 Task: Create a due date automation trigger when advanced on, on the monday of the week before a card is due add dates due in less than 1 working days at 11:00 AM.
Action: Mouse moved to (986, 78)
Screenshot: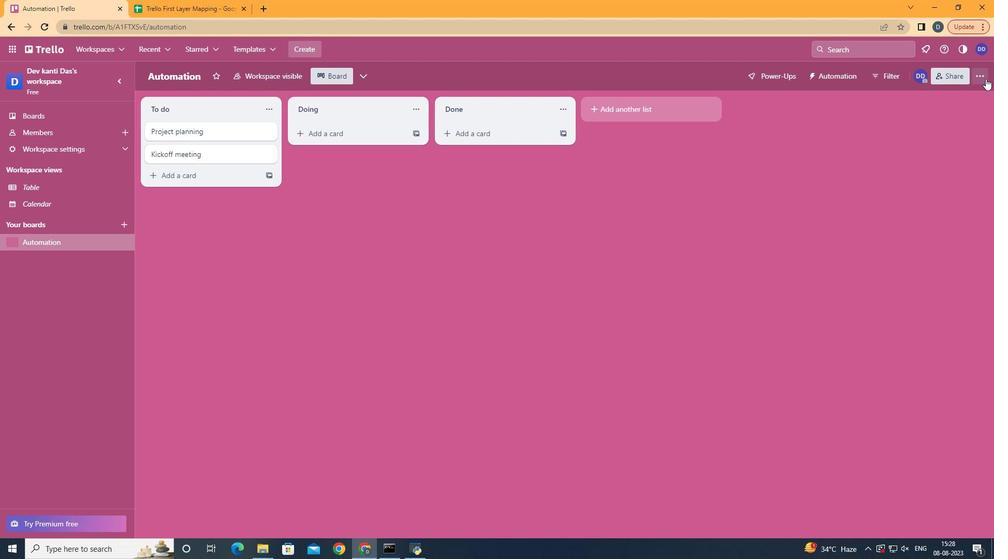 
Action: Mouse pressed left at (986, 78)
Screenshot: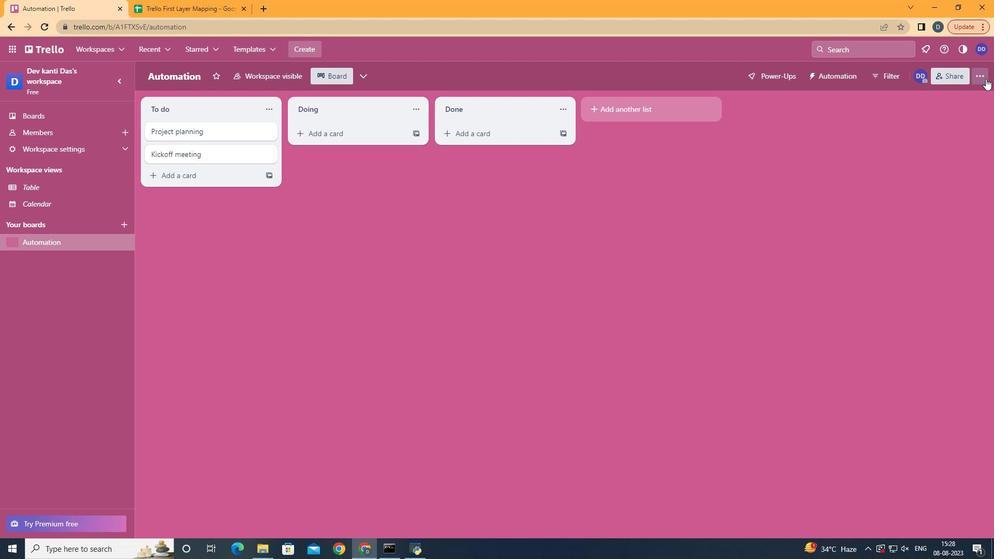 
Action: Mouse moved to (904, 223)
Screenshot: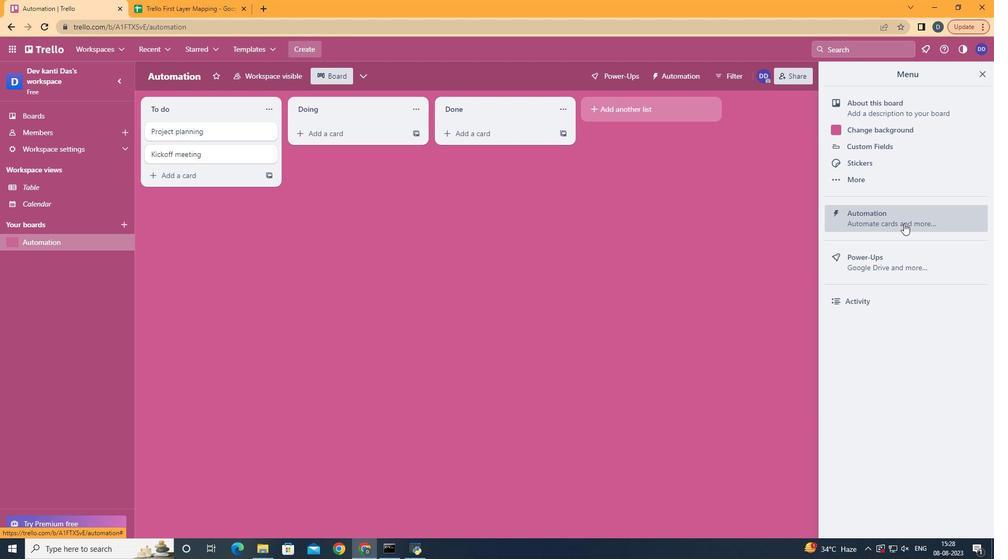 
Action: Mouse pressed left at (904, 223)
Screenshot: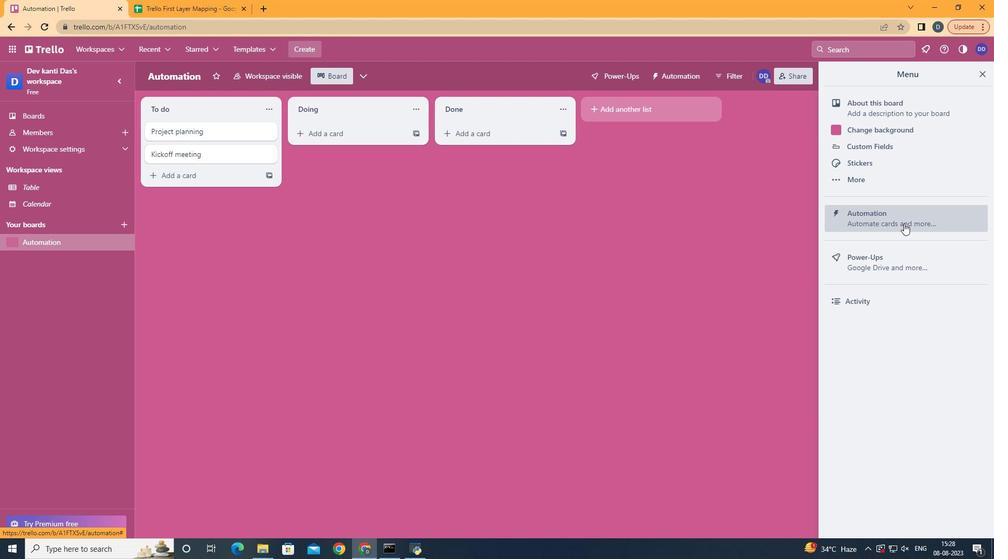 
Action: Mouse moved to (186, 218)
Screenshot: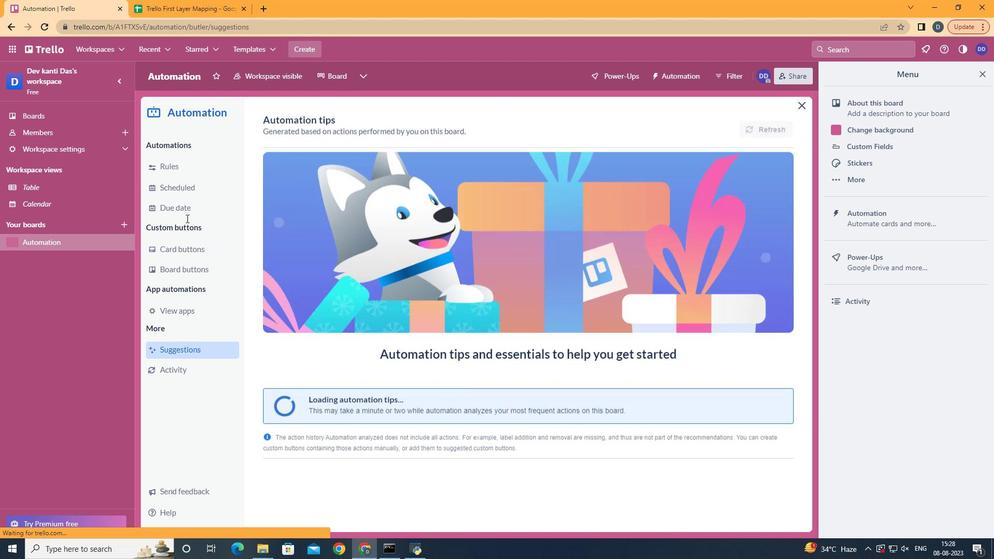 
Action: Mouse pressed left at (186, 218)
Screenshot: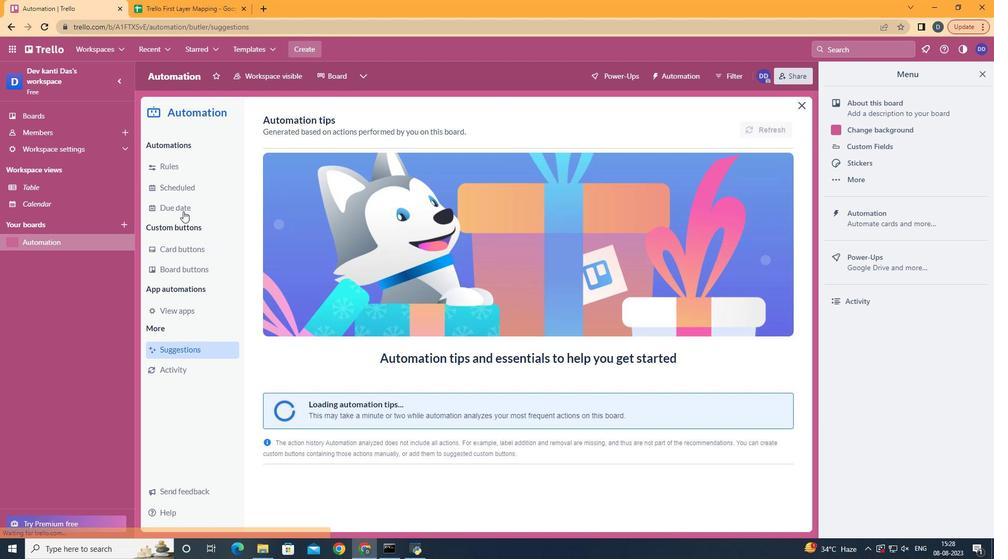 
Action: Mouse moved to (182, 210)
Screenshot: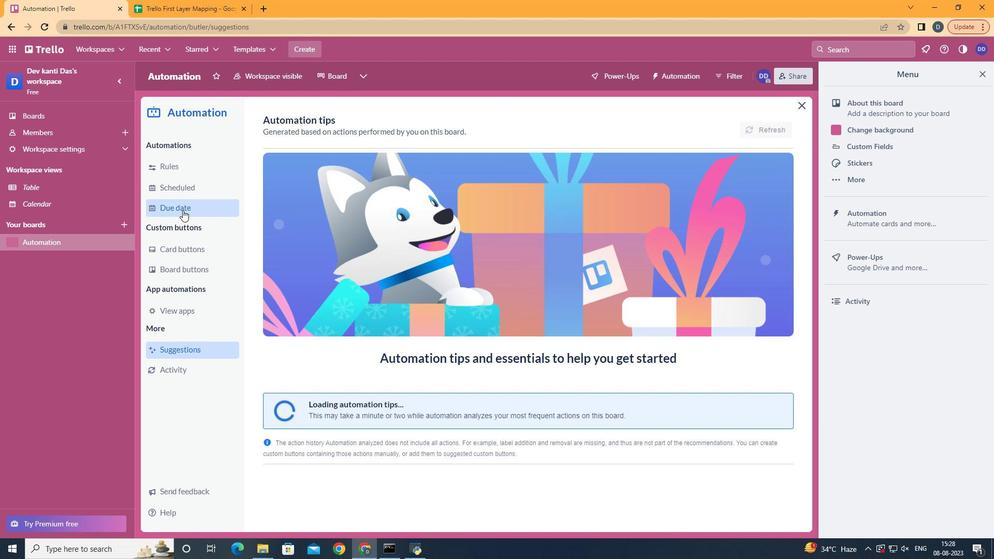 
Action: Mouse pressed left at (182, 210)
Screenshot: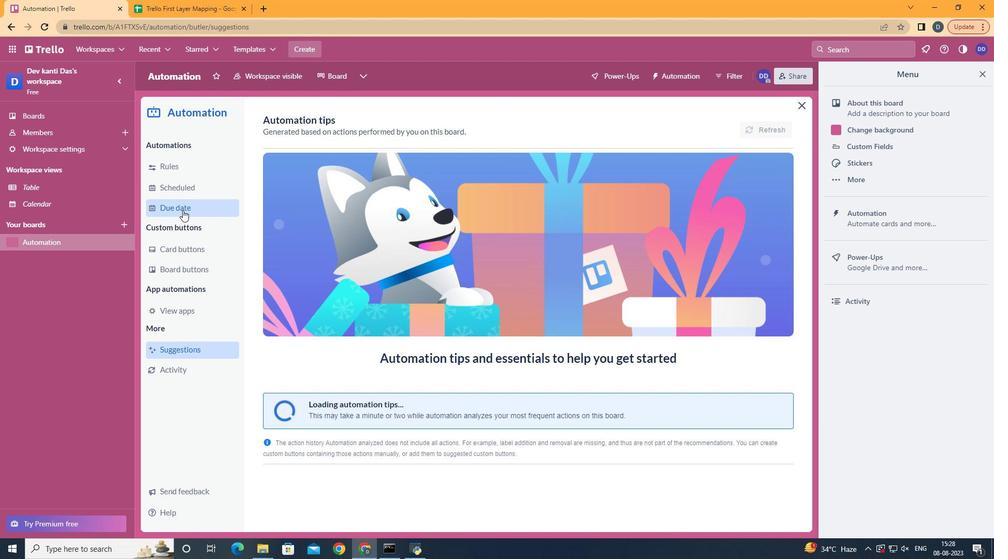 
Action: Mouse moved to (727, 123)
Screenshot: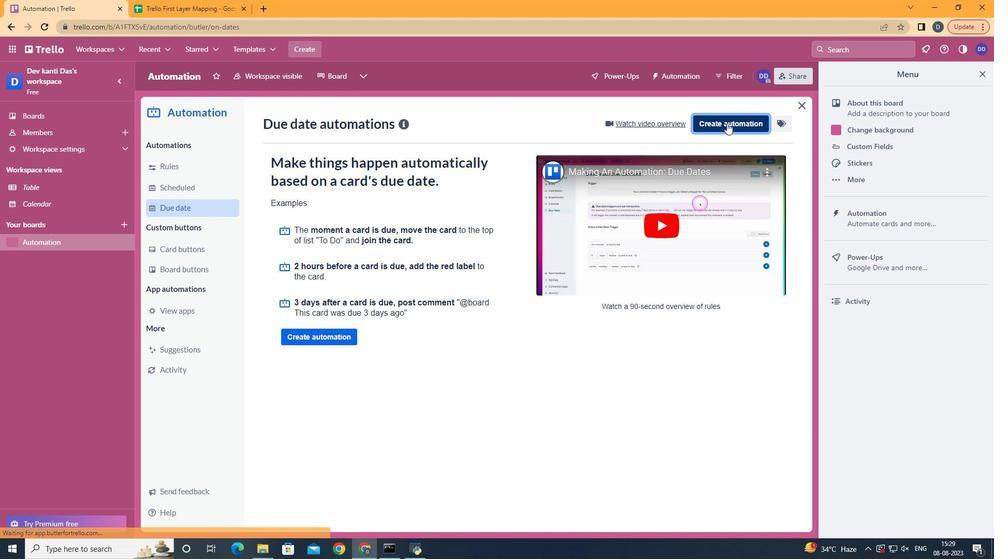 
Action: Mouse pressed left at (727, 123)
Screenshot: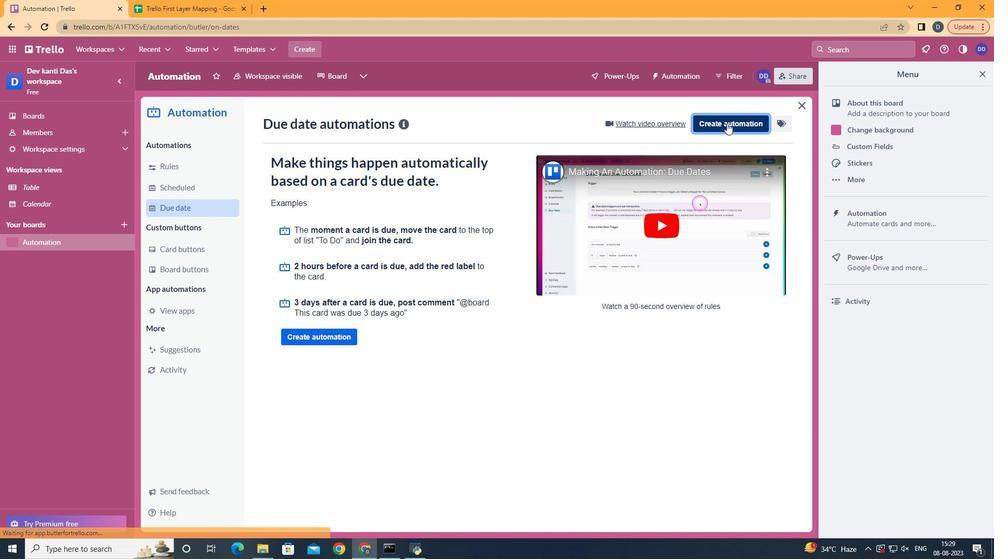 
Action: Mouse moved to (532, 220)
Screenshot: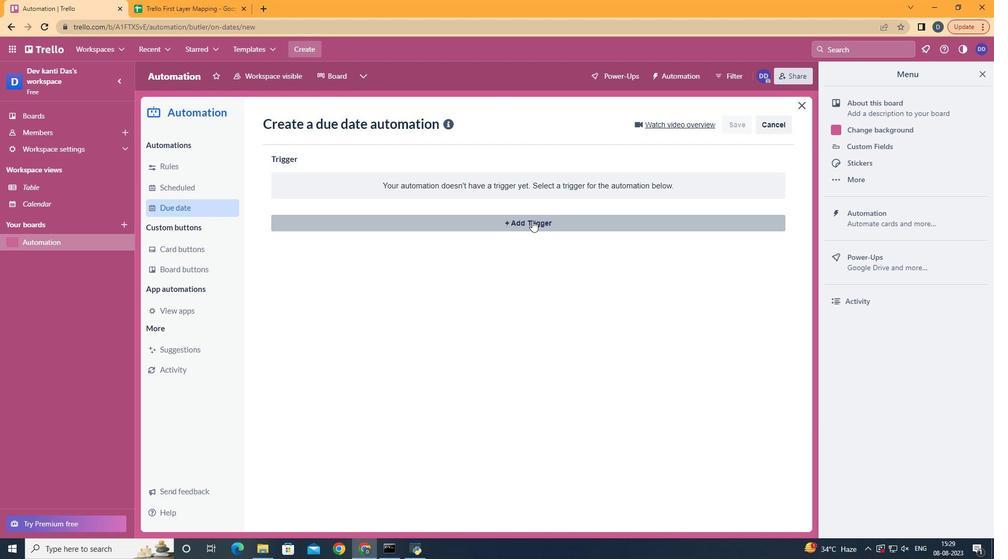 
Action: Mouse pressed left at (532, 220)
Screenshot: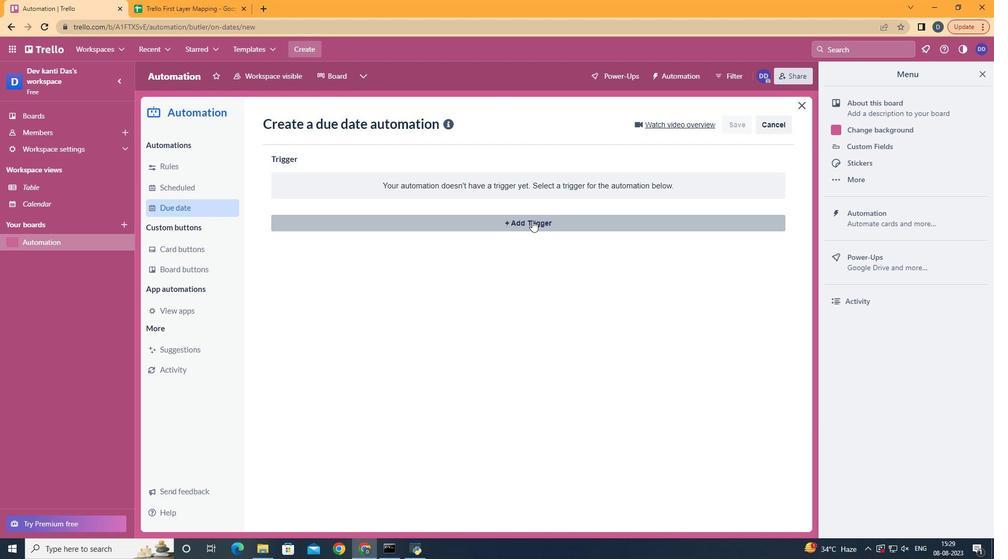 
Action: Mouse moved to (366, 493)
Screenshot: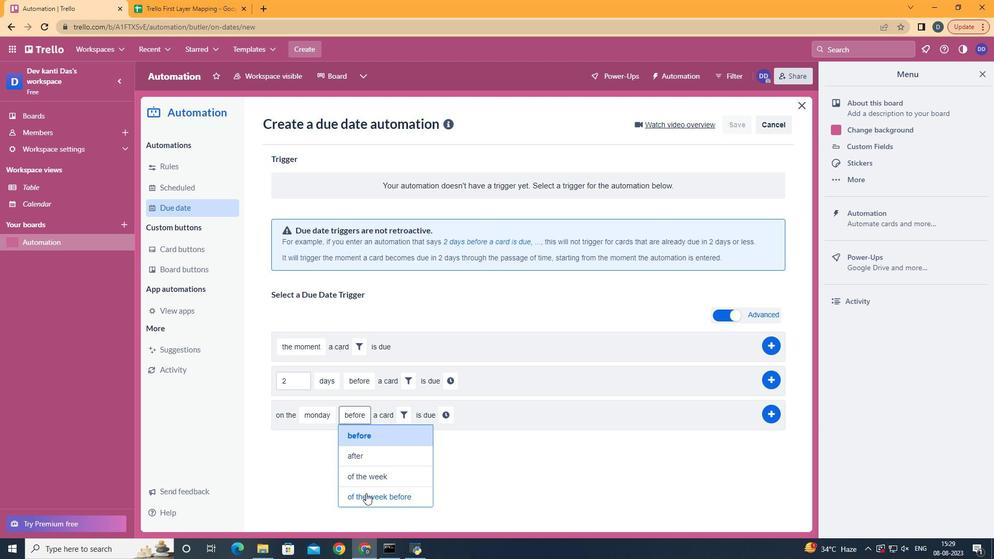 
Action: Mouse pressed left at (366, 493)
Screenshot: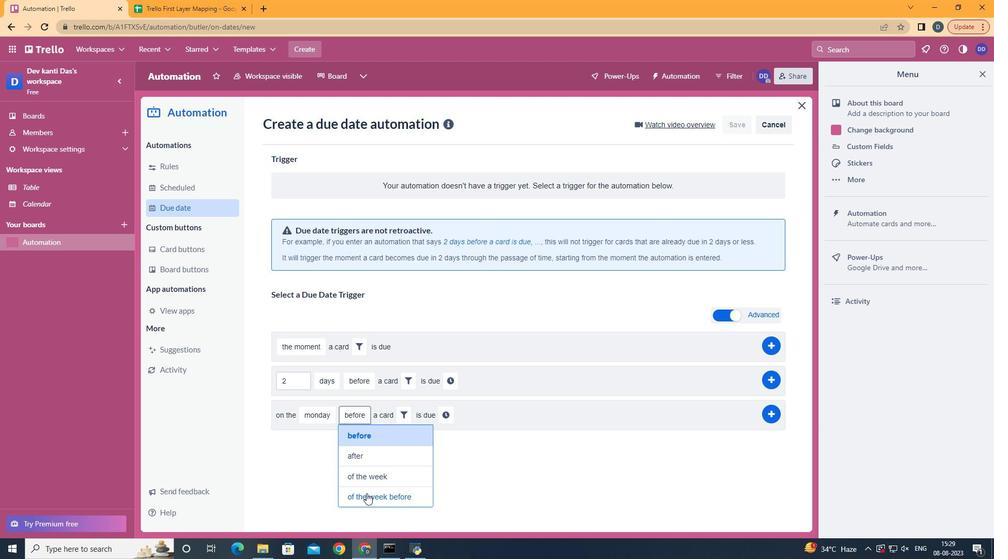 
Action: Mouse moved to (438, 413)
Screenshot: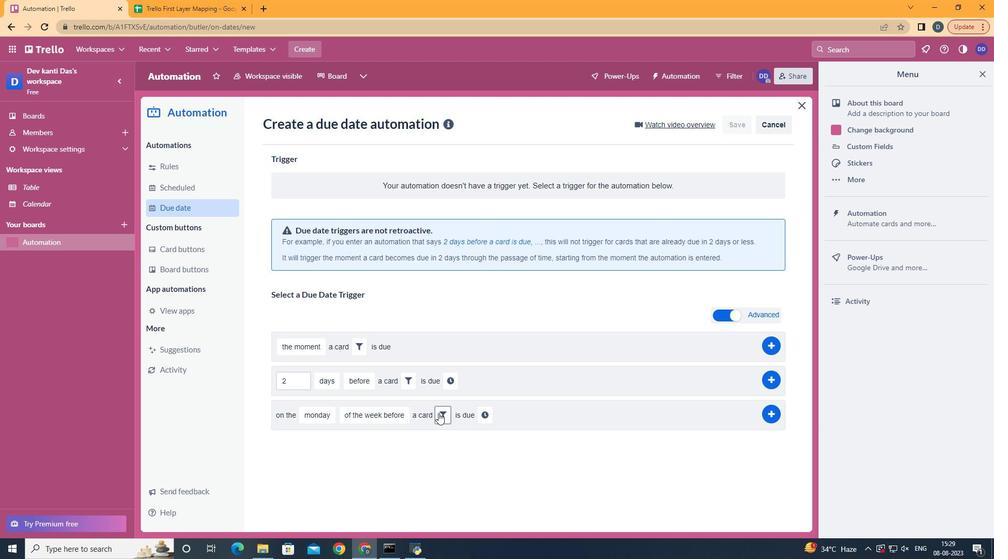 
Action: Mouse pressed left at (438, 413)
Screenshot: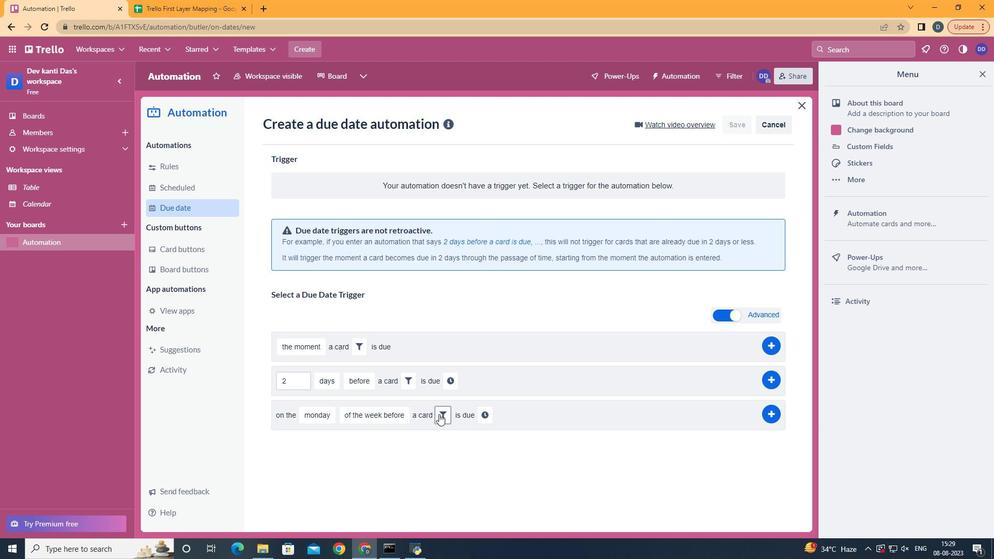 
Action: Mouse moved to (494, 460)
Screenshot: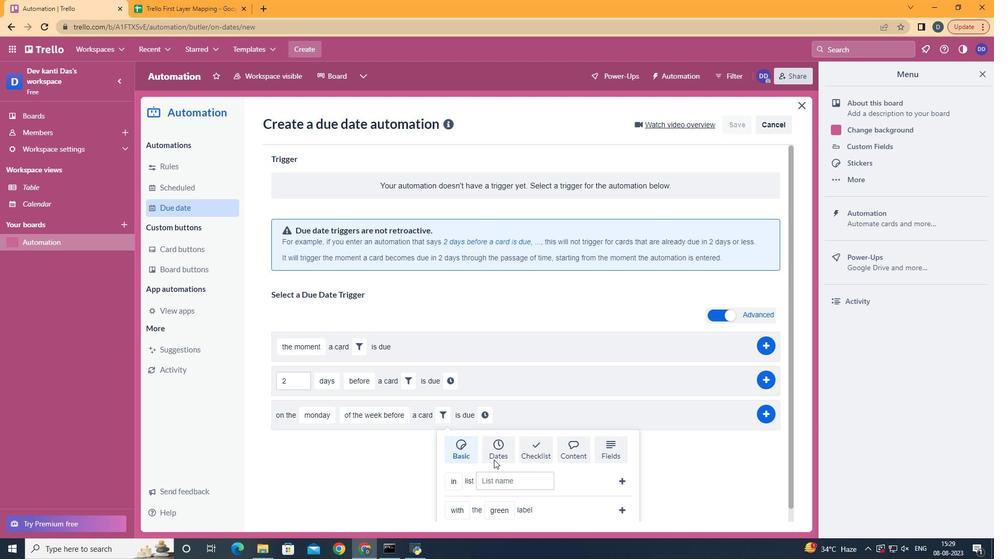 
Action: Mouse pressed left at (494, 460)
Screenshot: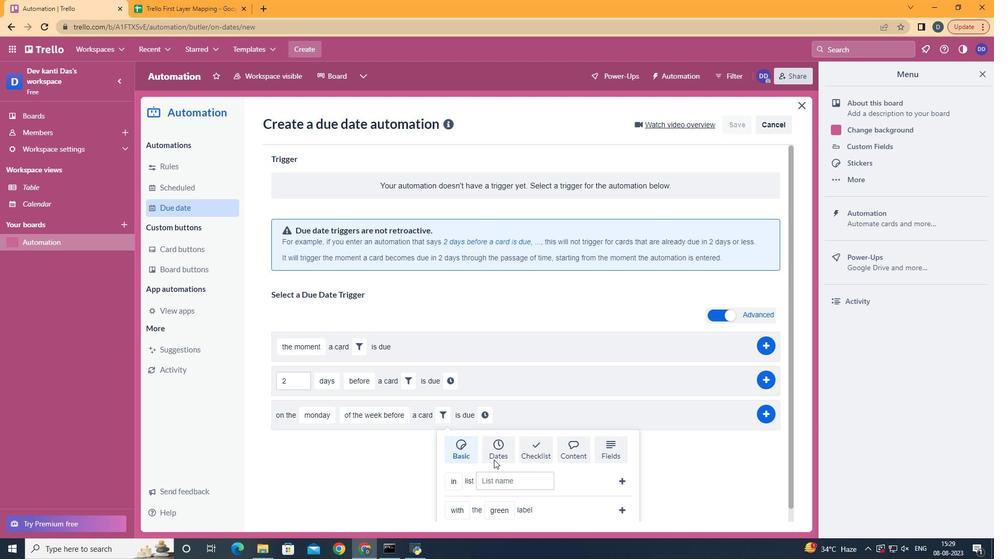 
Action: Mouse moved to (494, 460)
Screenshot: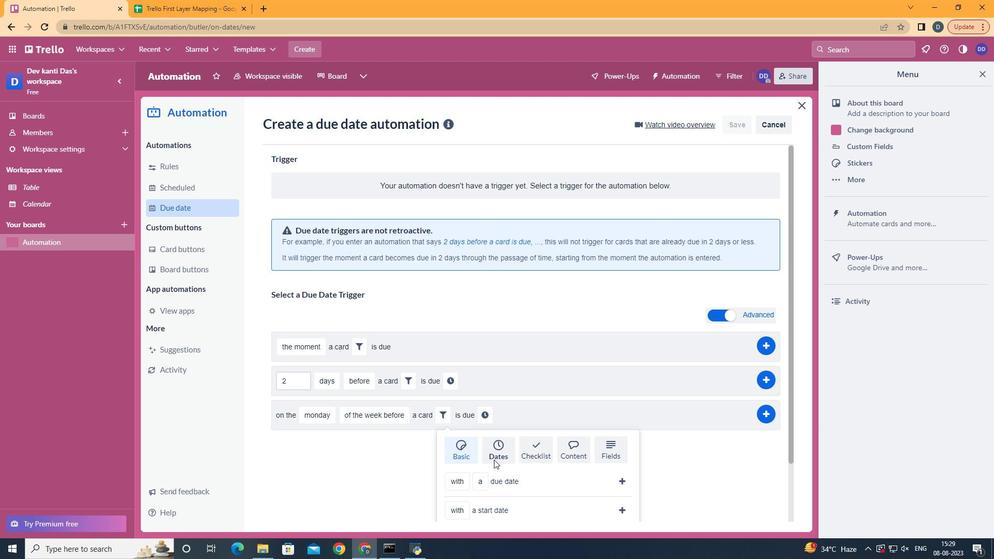 
Action: Mouse scrolled (494, 459) with delta (0, 0)
Screenshot: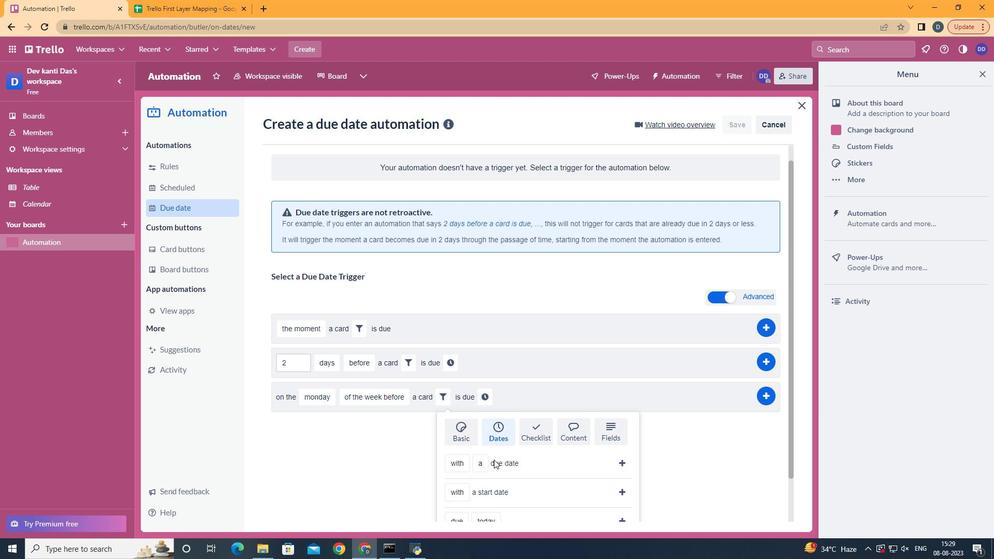 
Action: Mouse scrolled (494, 459) with delta (0, 0)
Screenshot: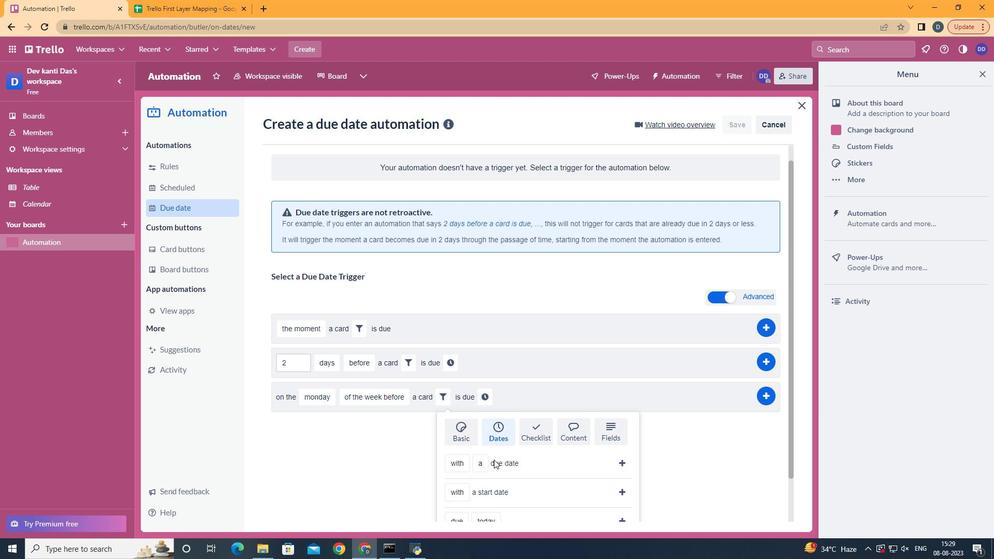
Action: Mouse scrolled (494, 459) with delta (0, 0)
Screenshot: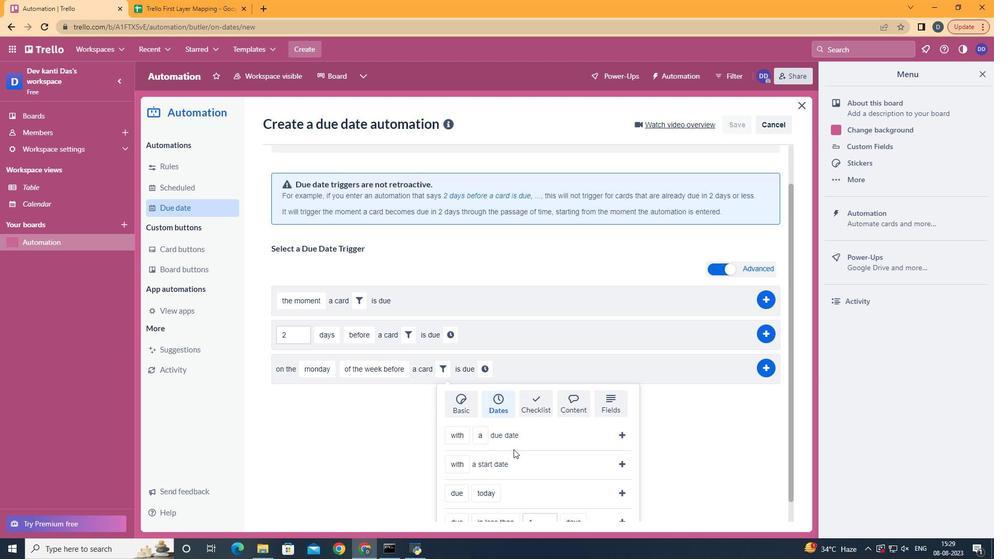 
Action: Mouse scrolled (494, 459) with delta (0, 0)
Screenshot: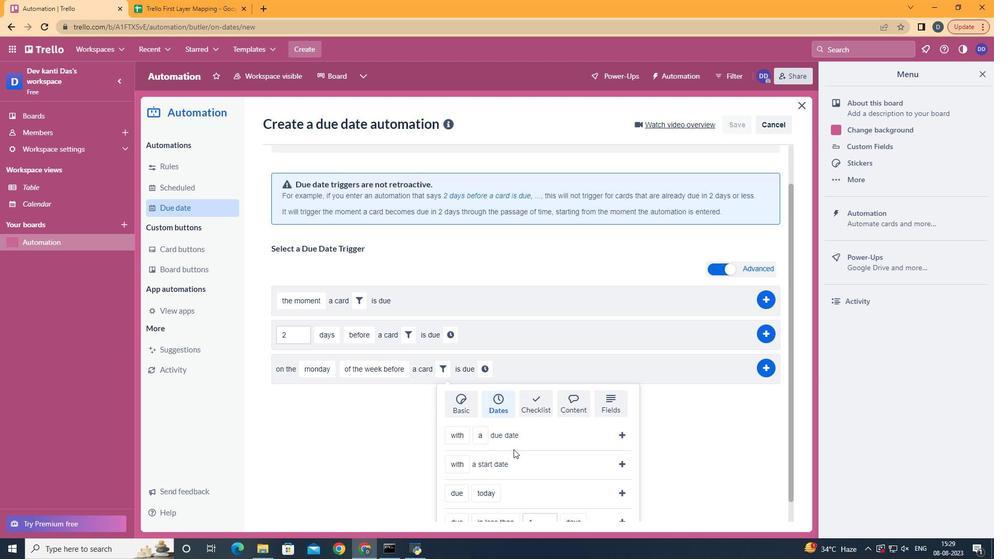 
Action: Mouse scrolled (494, 459) with delta (0, 0)
Screenshot: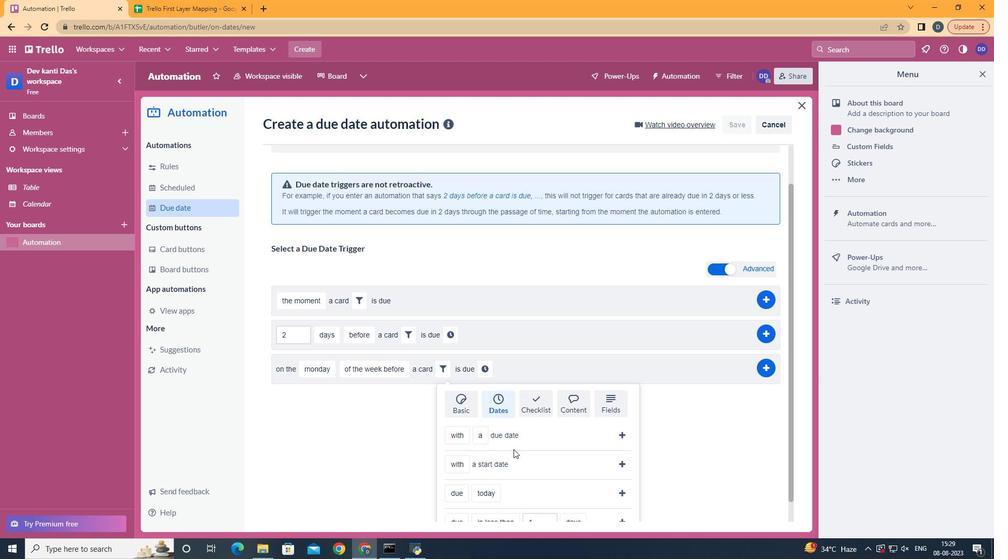 
Action: Mouse moved to (470, 454)
Screenshot: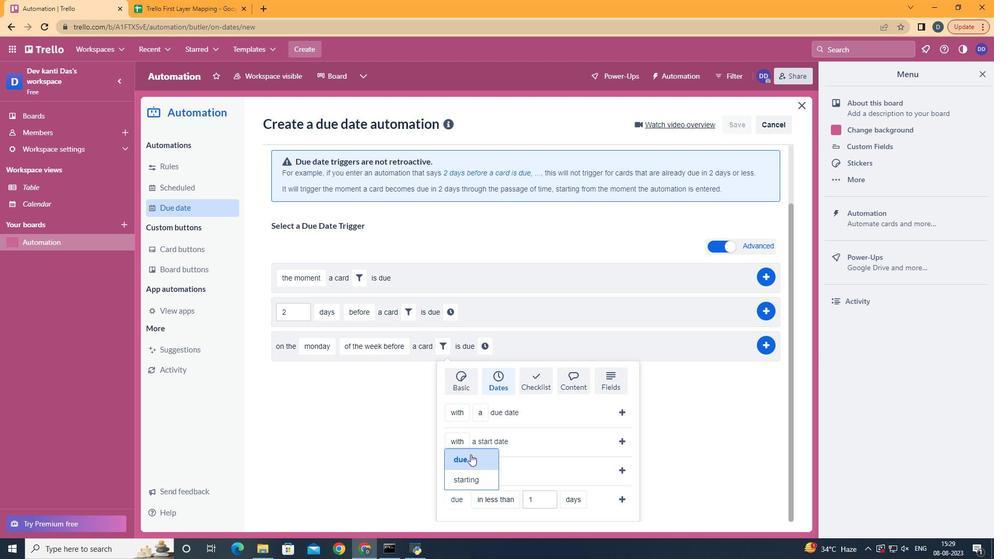 
Action: Mouse pressed left at (470, 454)
Screenshot: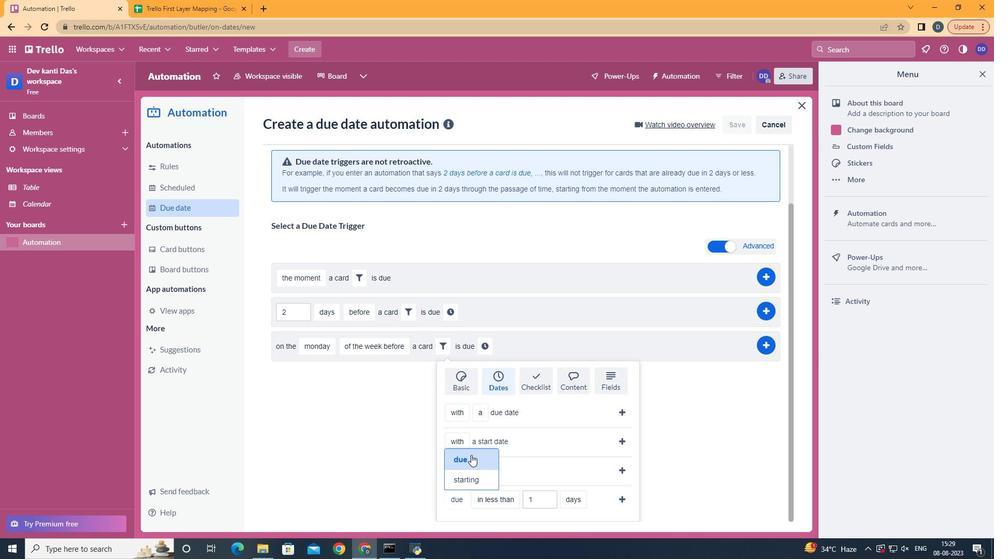 
Action: Mouse moved to (512, 404)
Screenshot: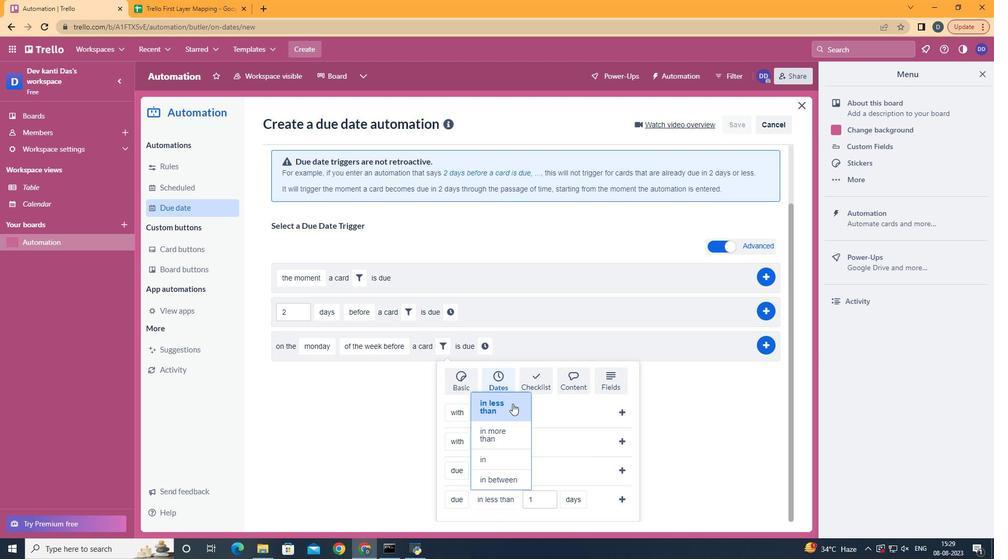 
Action: Mouse pressed left at (512, 404)
Screenshot: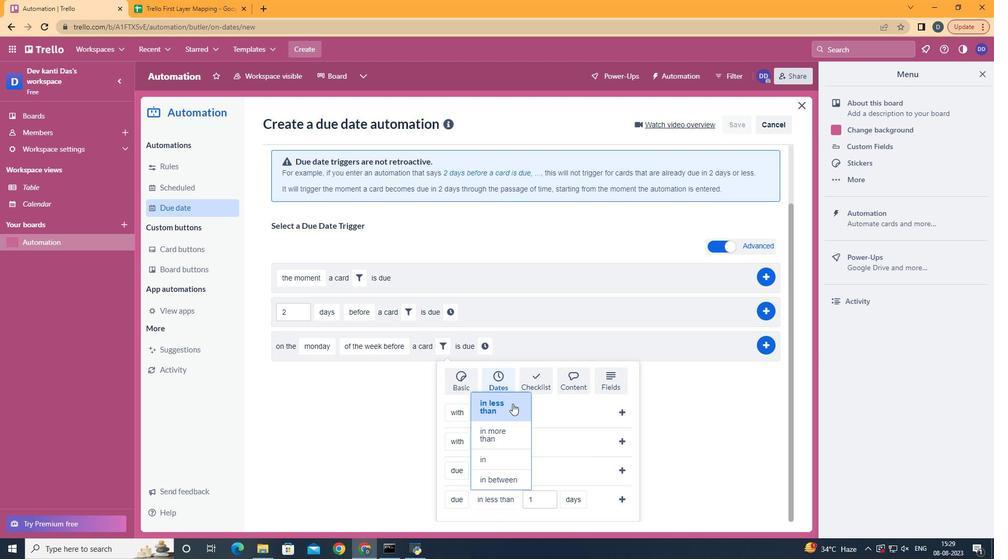 
Action: Mouse moved to (584, 479)
Screenshot: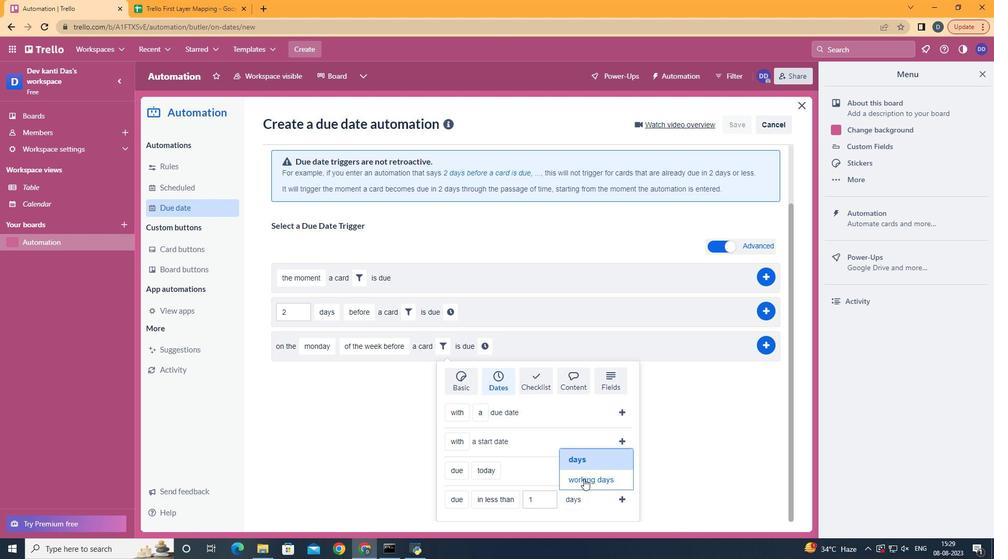 
Action: Mouse pressed left at (584, 479)
Screenshot: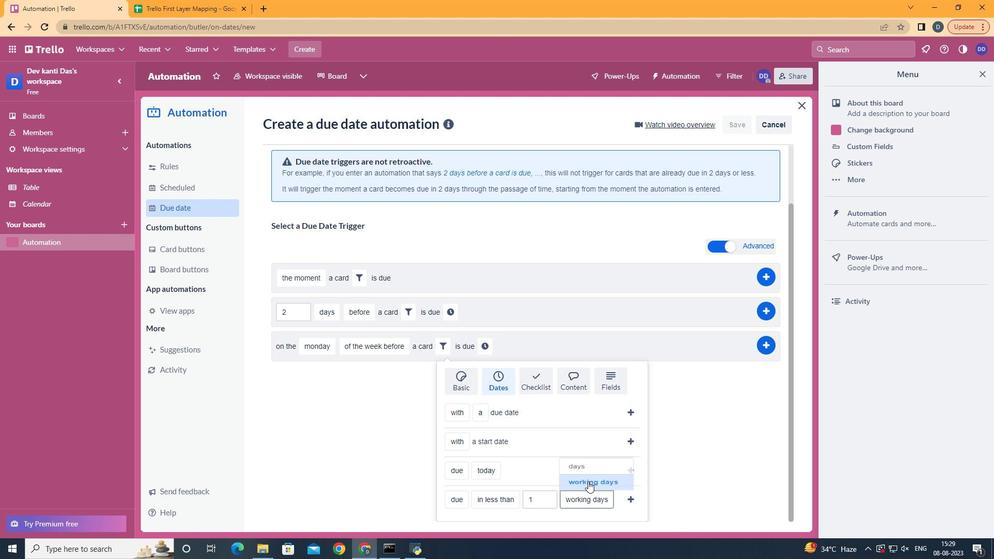 
Action: Mouse moved to (629, 497)
Screenshot: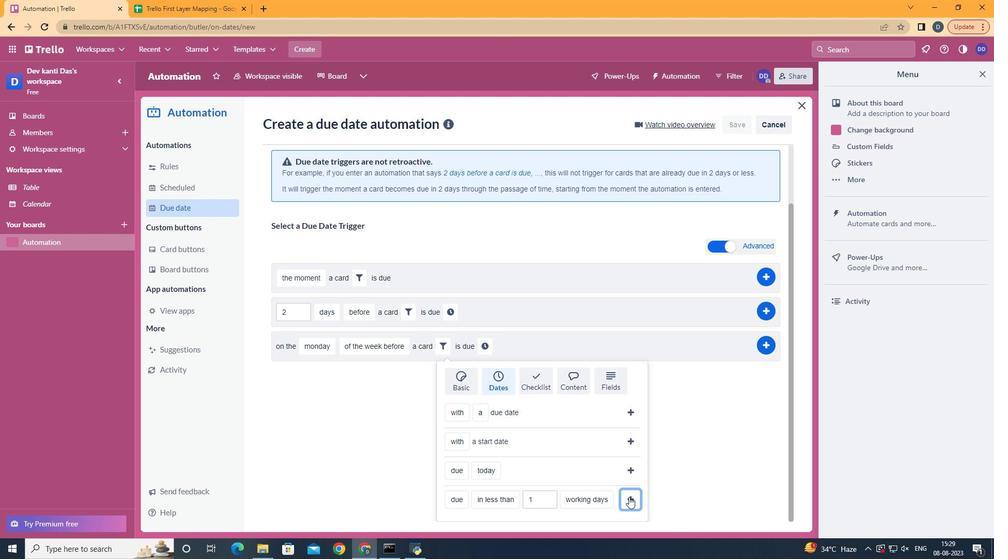 
Action: Mouse pressed left at (629, 497)
Screenshot: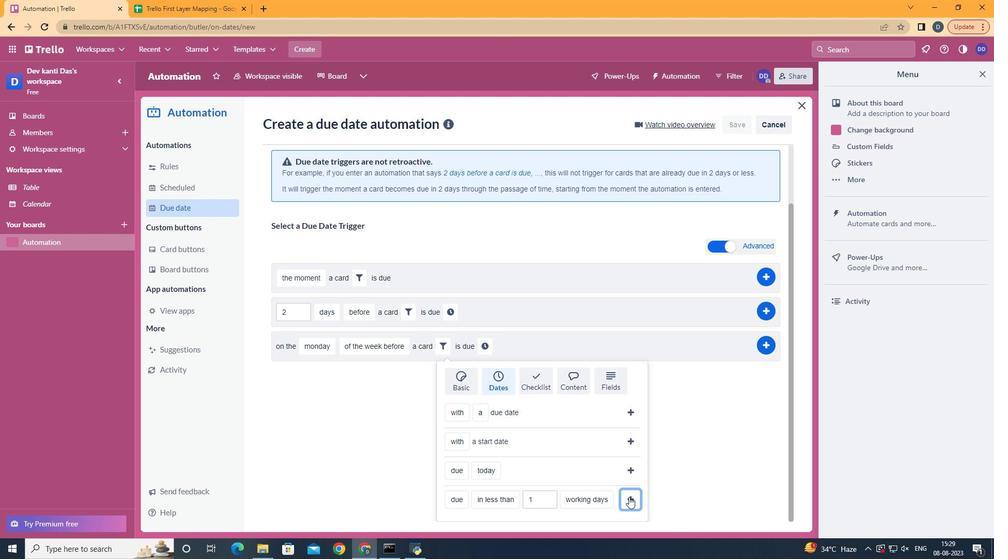 
Action: Mouse moved to (610, 413)
Screenshot: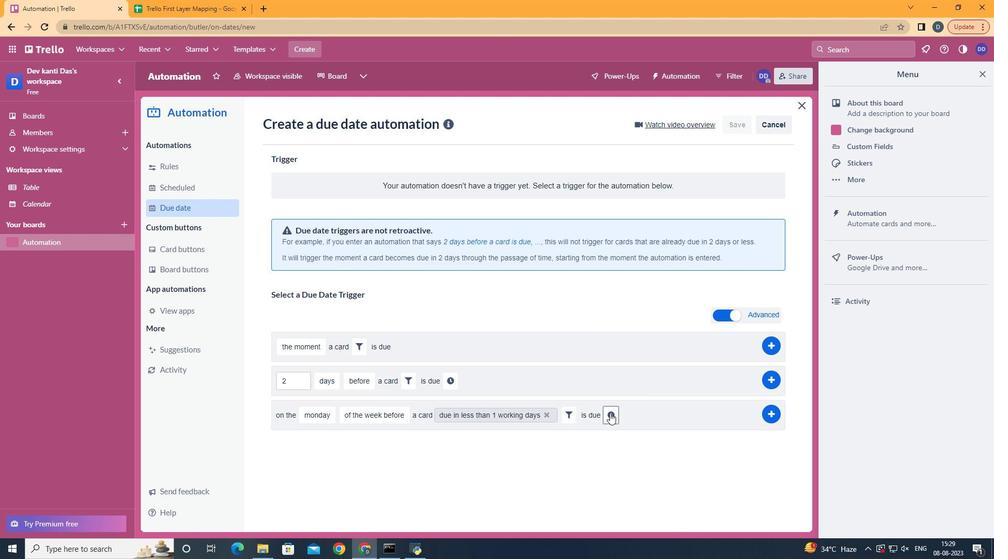 
Action: Mouse pressed left at (610, 413)
Screenshot: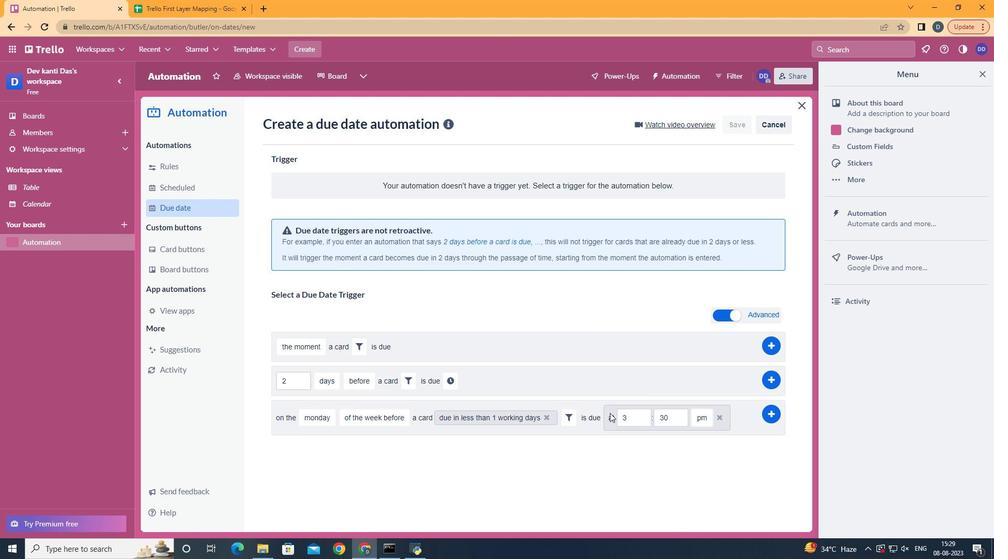 
Action: Mouse moved to (636, 422)
Screenshot: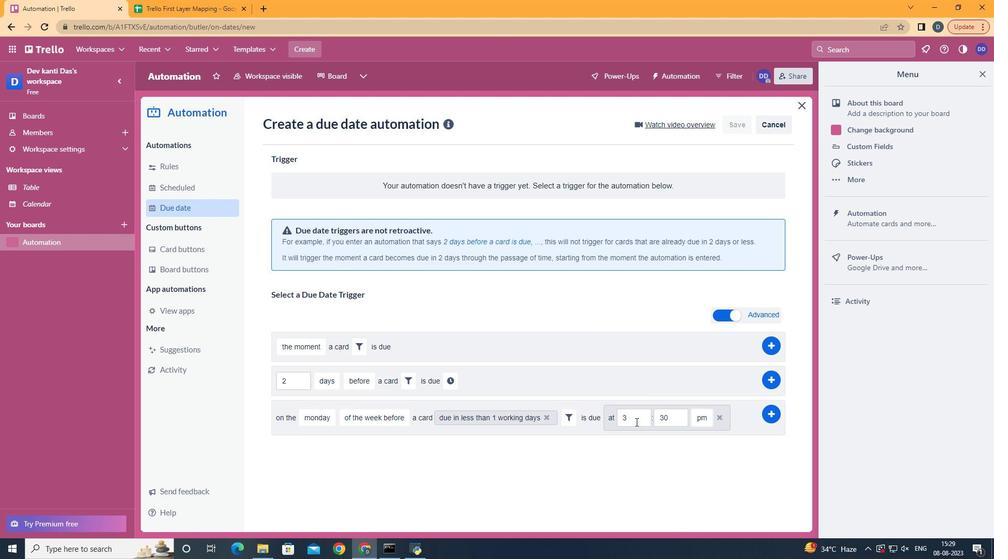 
Action: Mouse pressed left at (636, 422)
Screenshot: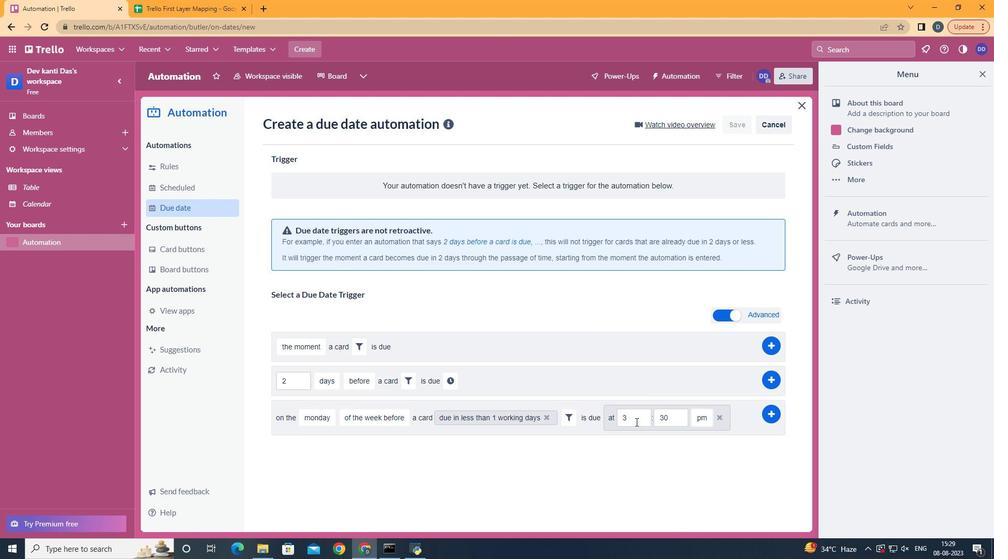 
Action: Mouse moved to (639, 421)
Screenshot: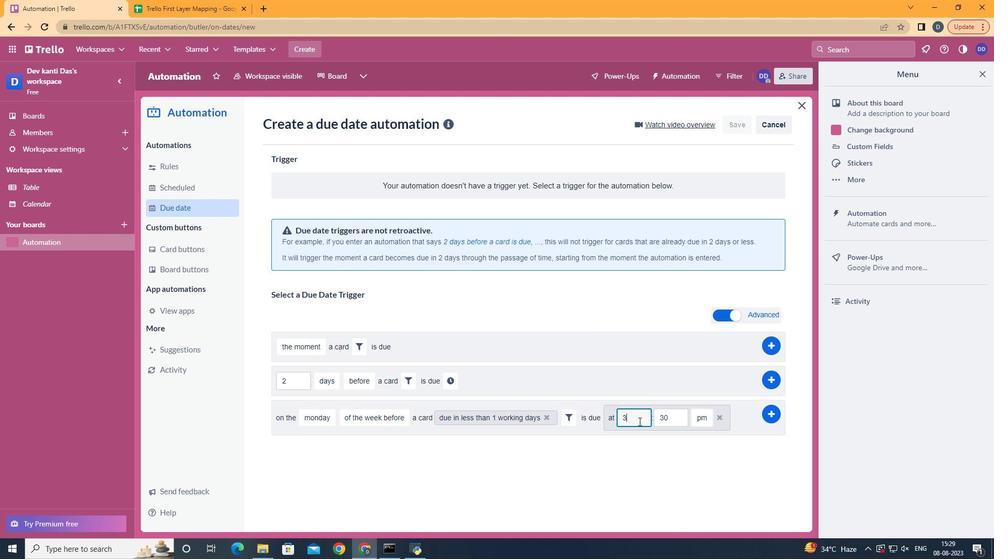 
Action: Key pressed <Key.backspace>11
Screenshot: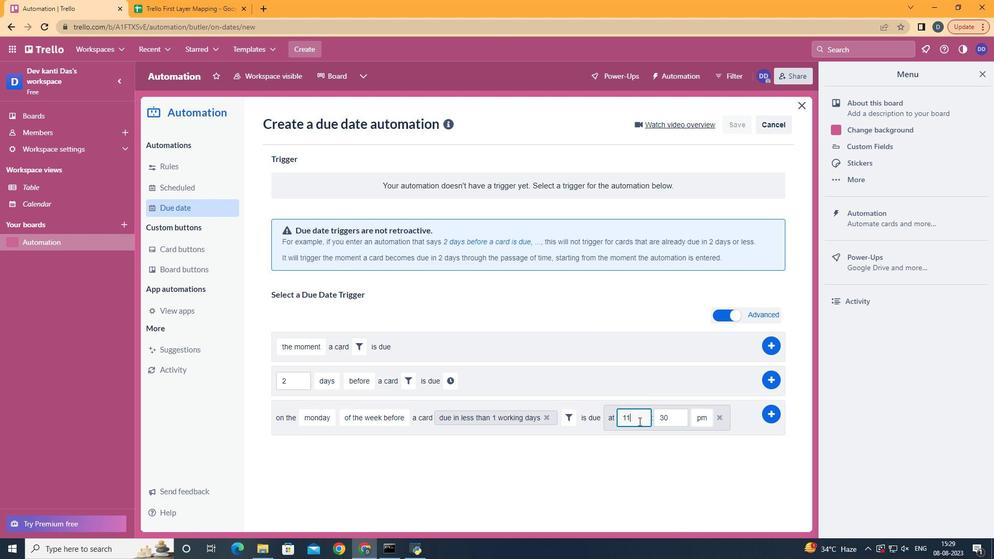 
Action: Mouse moved to (684, 413)
Screenshot: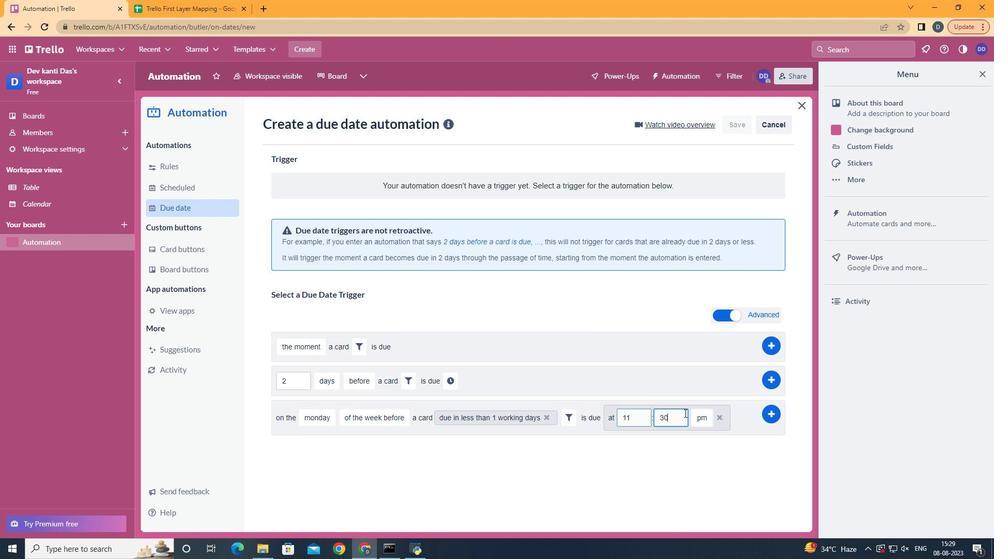 
Action: Mouse pressed left at (684, 413)
Screenshot: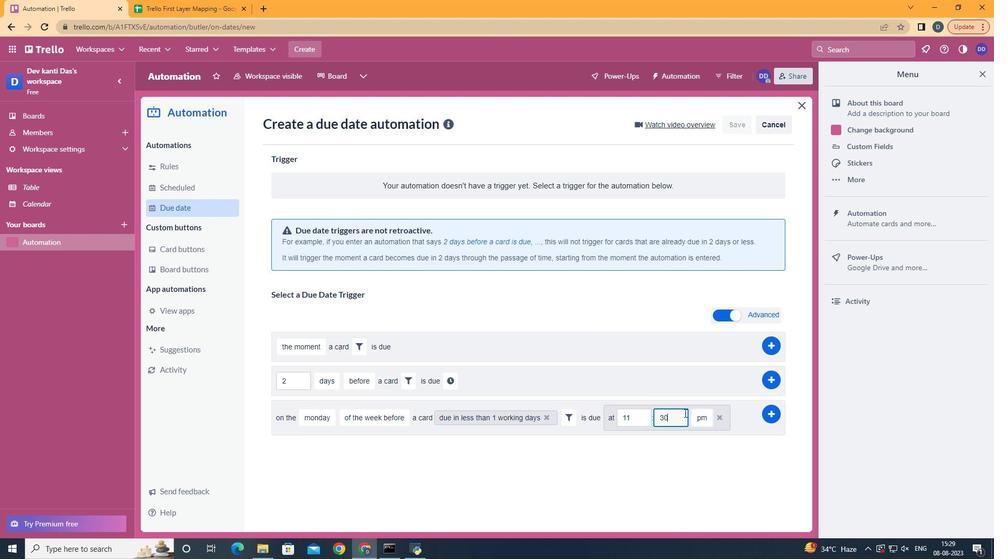 
Action: Mouse moved to (682, 413)
Screenshot: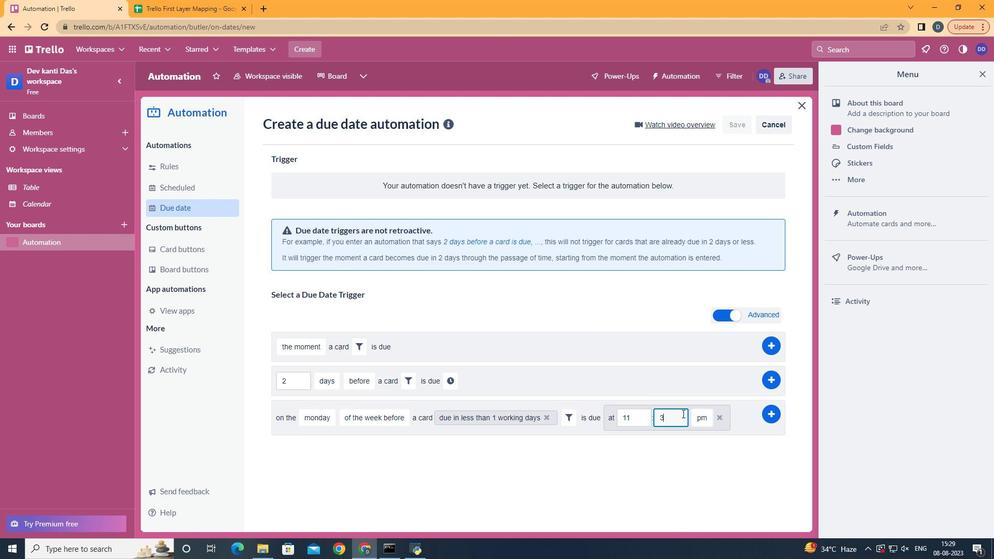 
Action: Key pressed <Key.backspace><Key.backspace>00
Screenshot: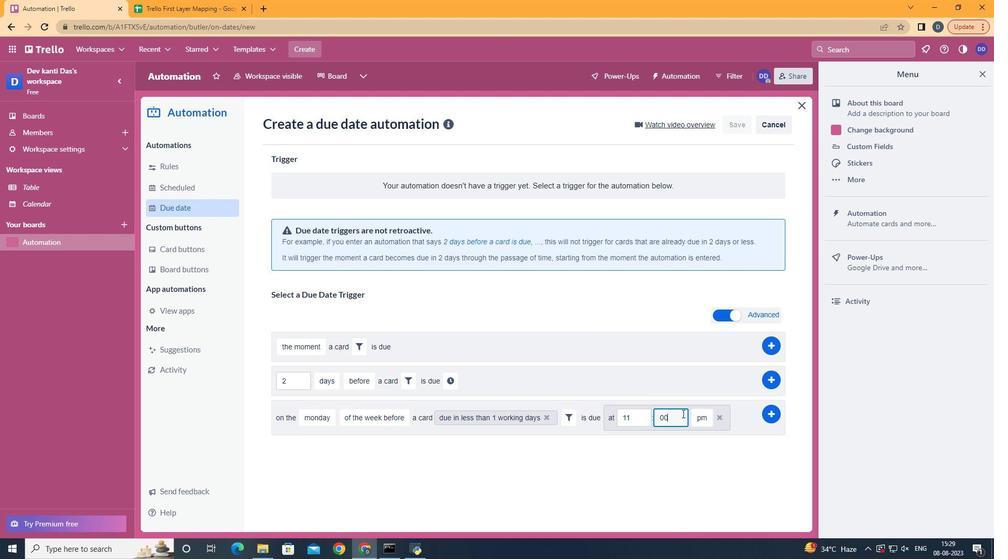 
Action: Mouse moved to (705, 433)
Screenshot: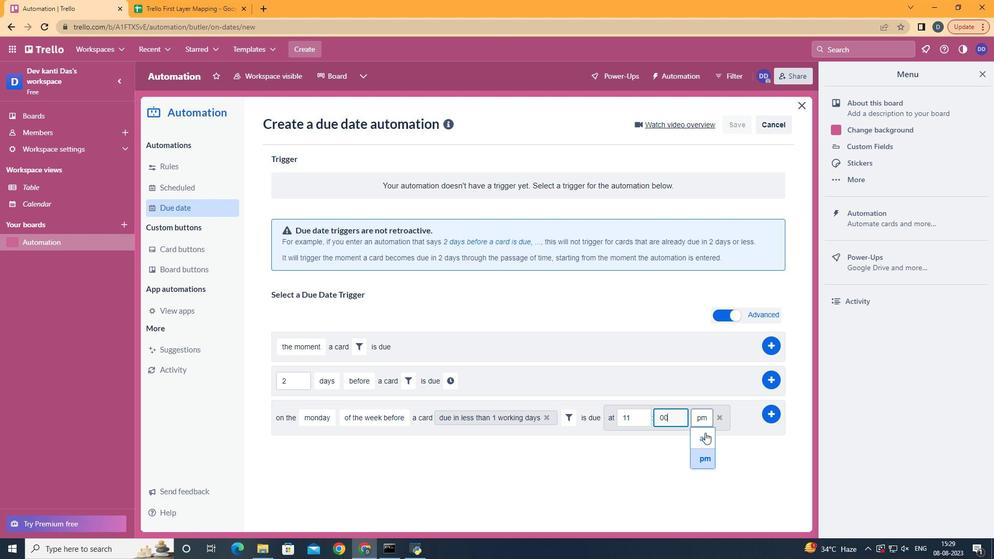 
Action: Mouse pressed left at (705, 433)
Screenshot: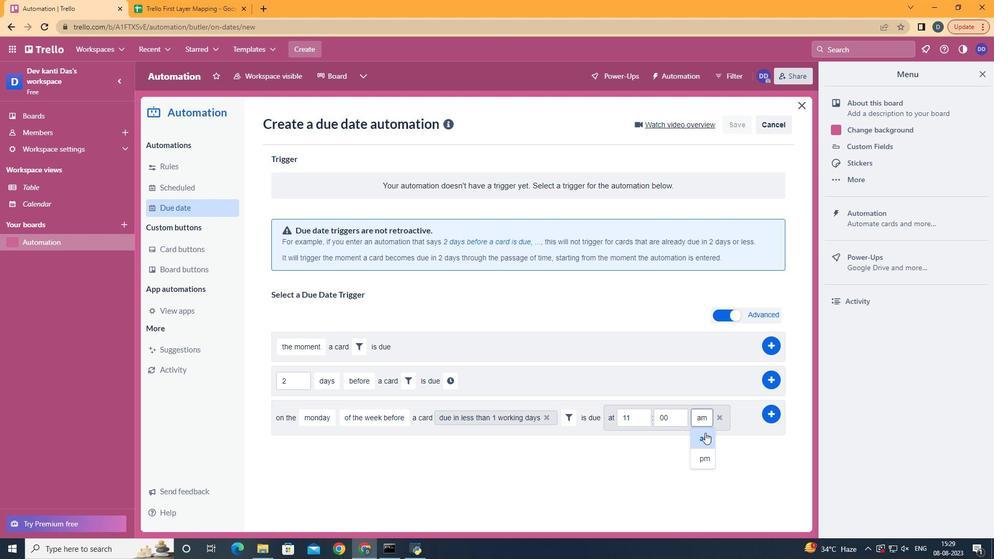 
Action: Mouse moved to (781, 412)
Screenshot: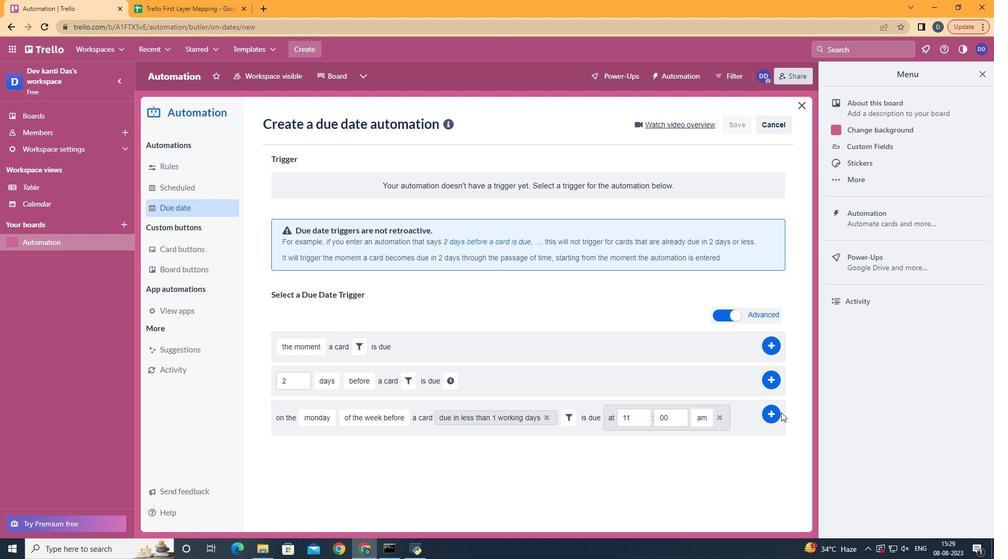 
Action: Mouse pressed left at (781, 412)
Screenshot: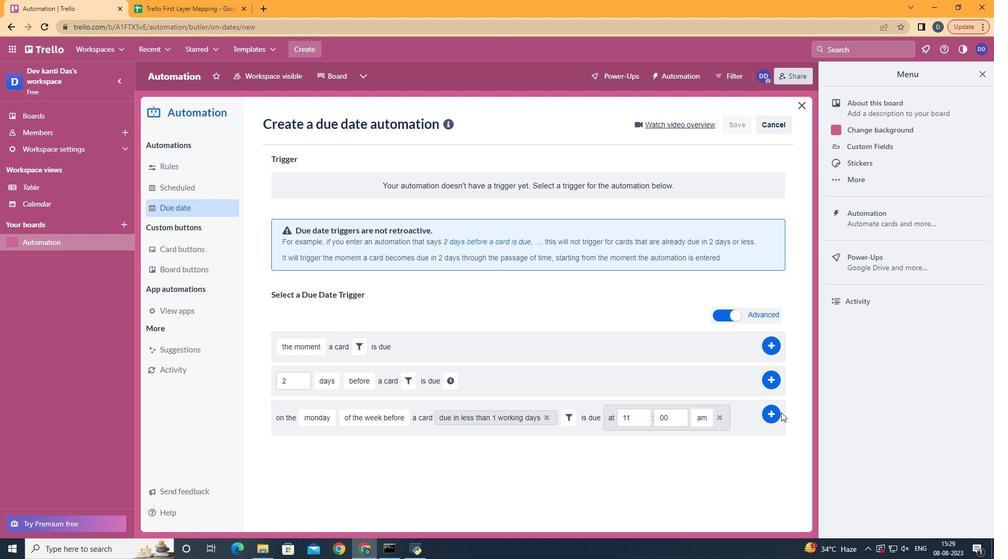
Action: Mouse moved to (778, 413)
Screenshot: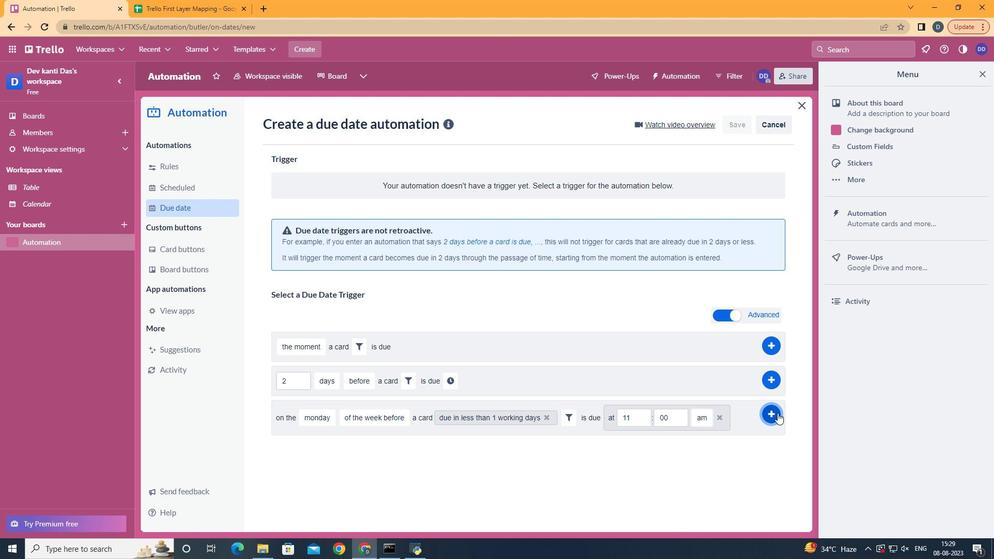 
Action: Mouse pressed left at (778, 413)
Screenshot: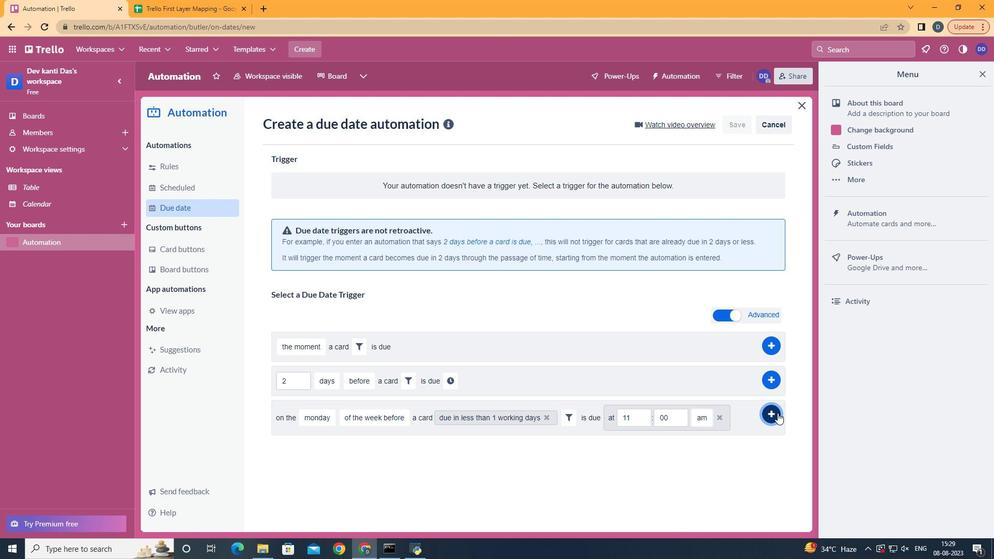 
Action: Mouse moved to (599, 218)
Screenshot: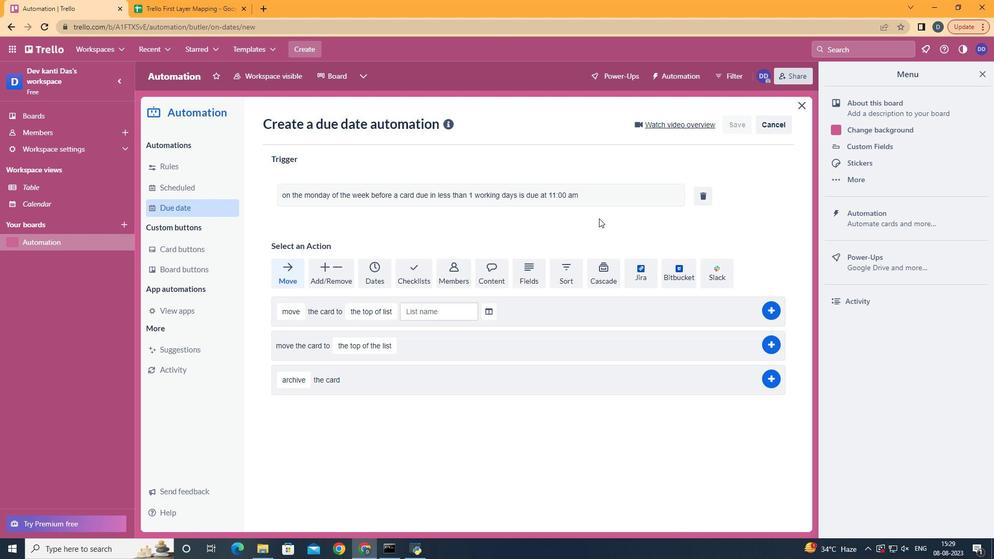 
